 Task: Create Workspace Enterprise Resource Planning Workspace description Coordinate and manage company-wide training and development. Workspace type Human Resources
Action: Mouse moved to (335, 70)
Screenshot: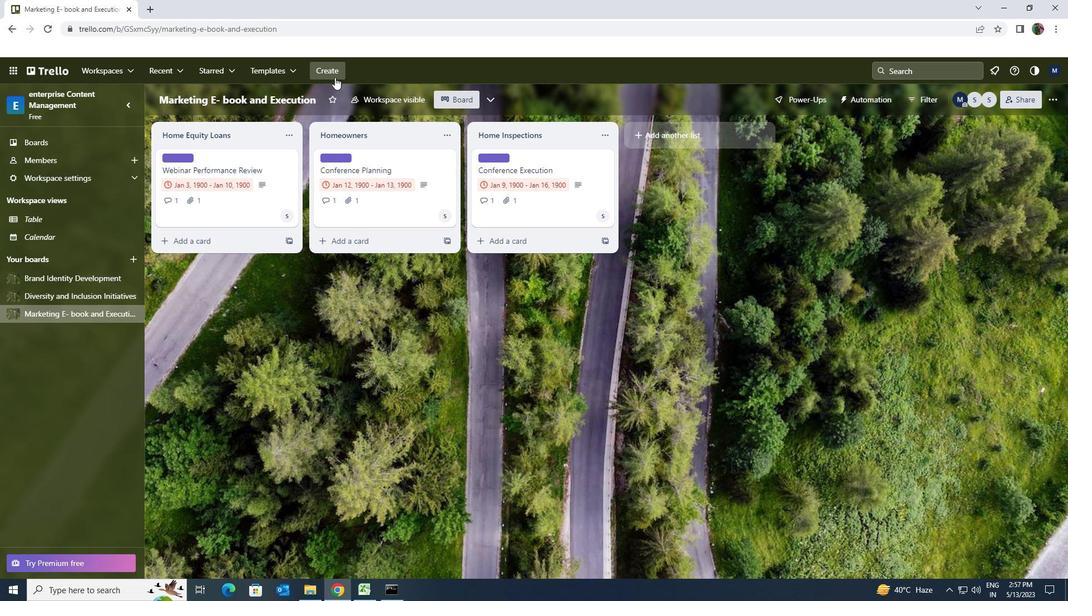 
Action: Mouse pressed left at (335, 70)
Screenshot: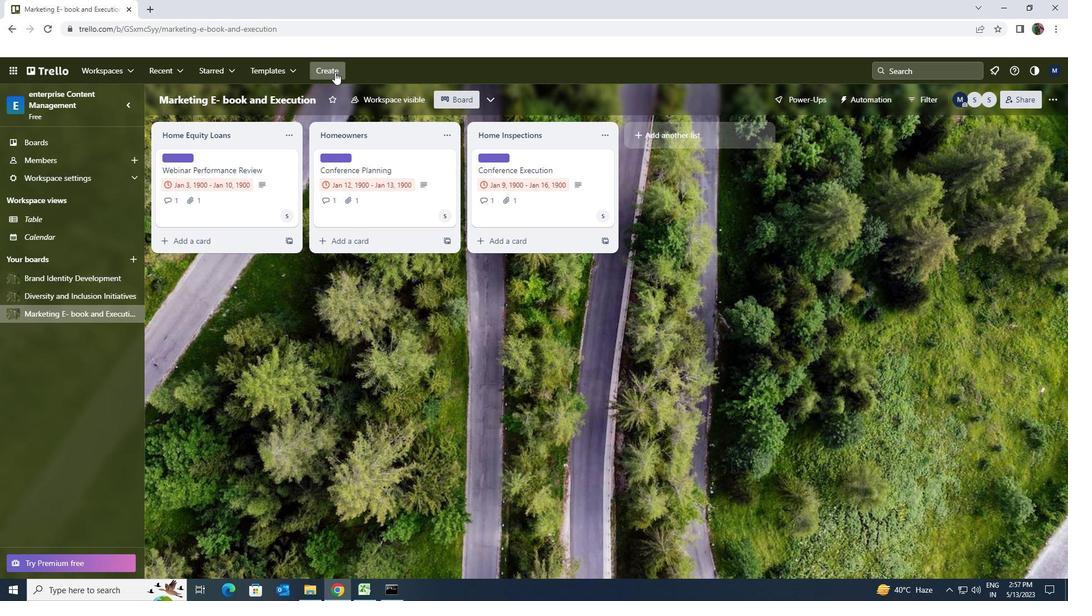 
Action: Mouse moved to (344, 184)
Screenshot: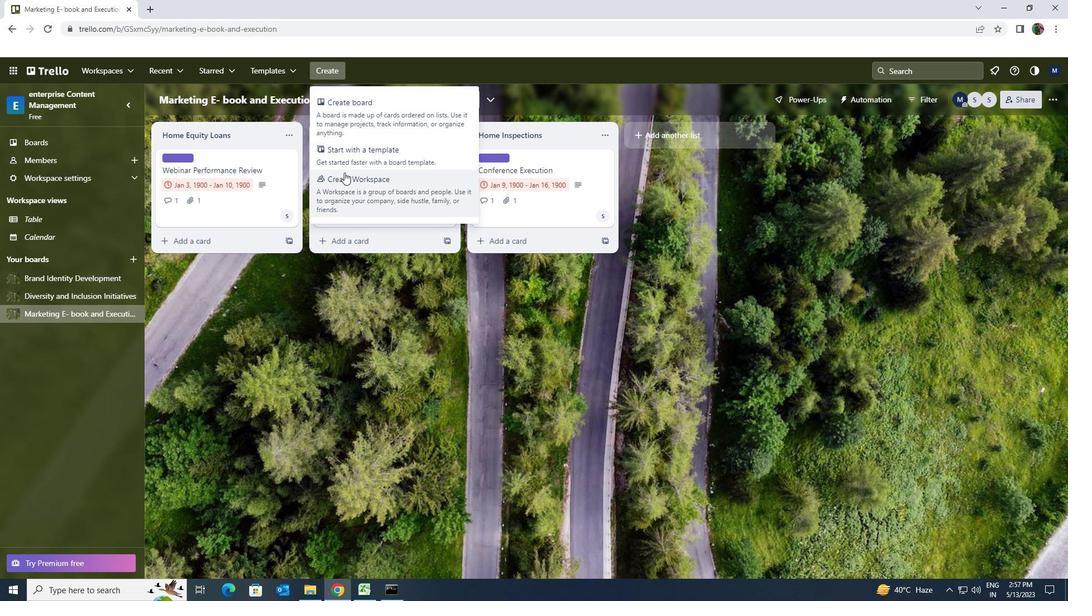 
Action: Mouse pressed left at (344, 184)
Screenshot: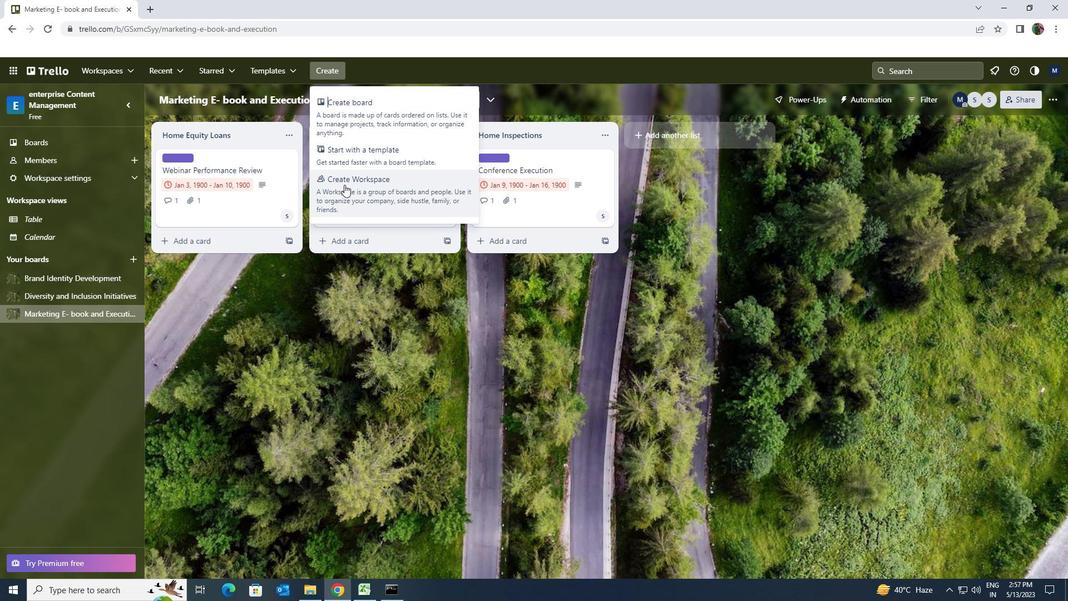 
Action: Key pressed <Key.shift><Key.shift><Key.shift>ENTERPRISE<Key.space><Key.shift>RESOURCE<Key.space><Key.shift>PLANNING
Screenshot: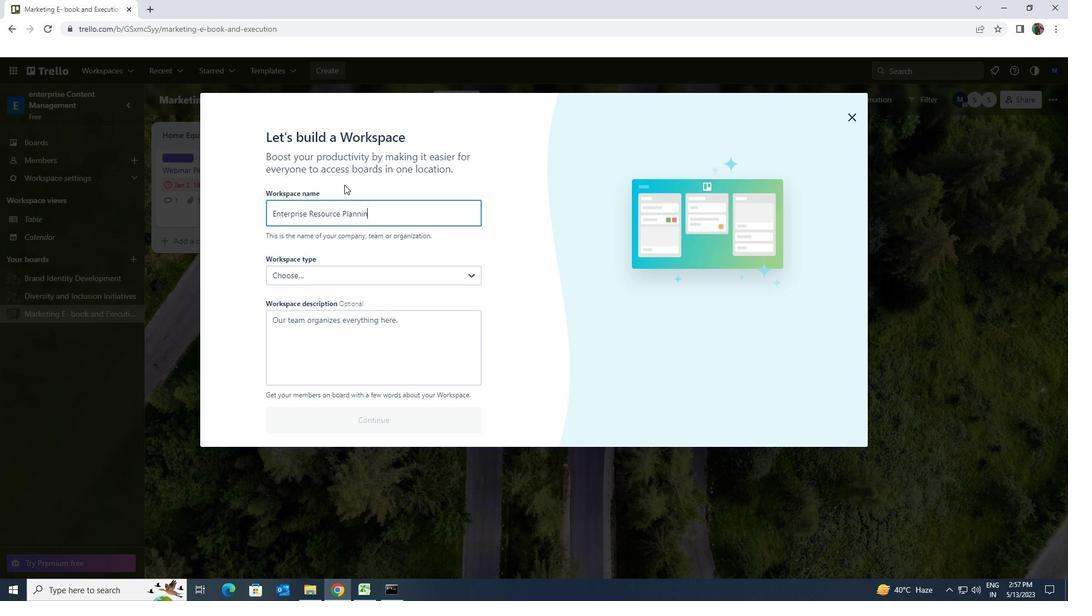 
Action: Mouse moved to (360, 345)
Screenshot: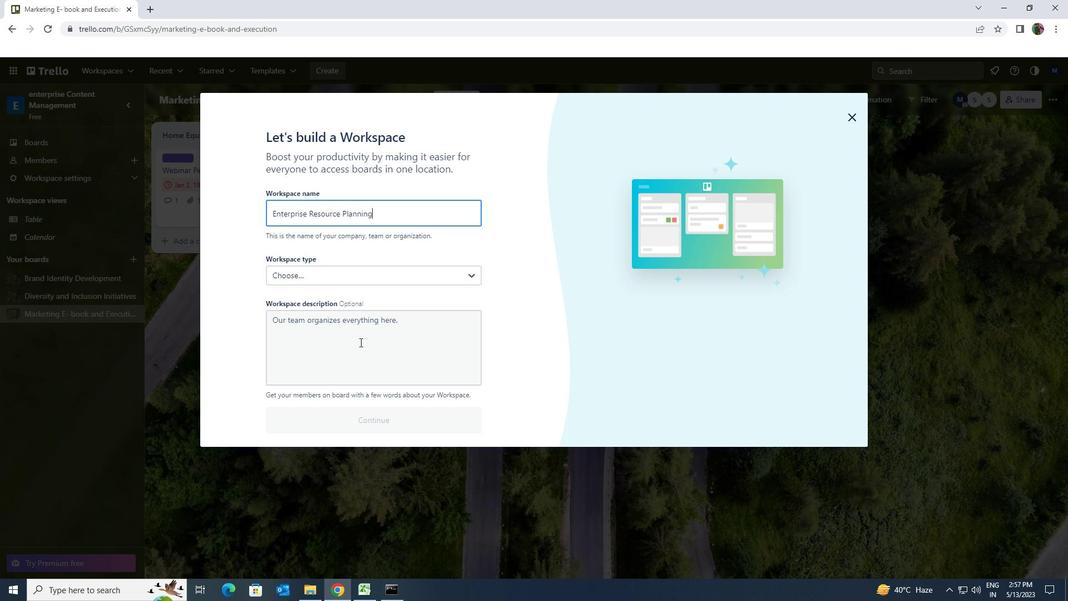 
Action: Mouse pressed left at (360, 345)
Screenshot: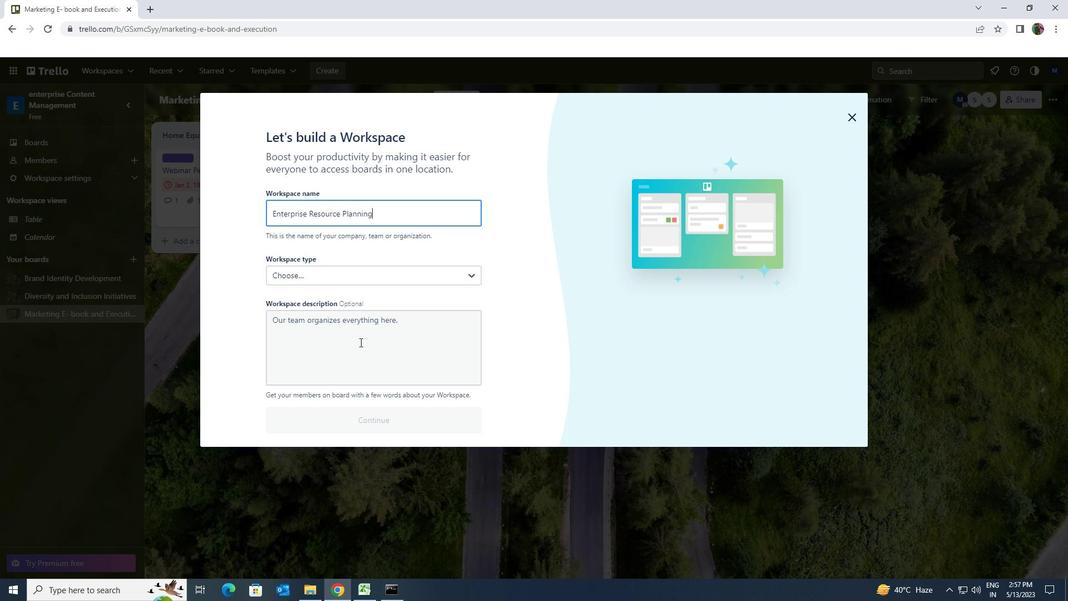 
Action: Mouse moved to (360, 345)
Screenshot: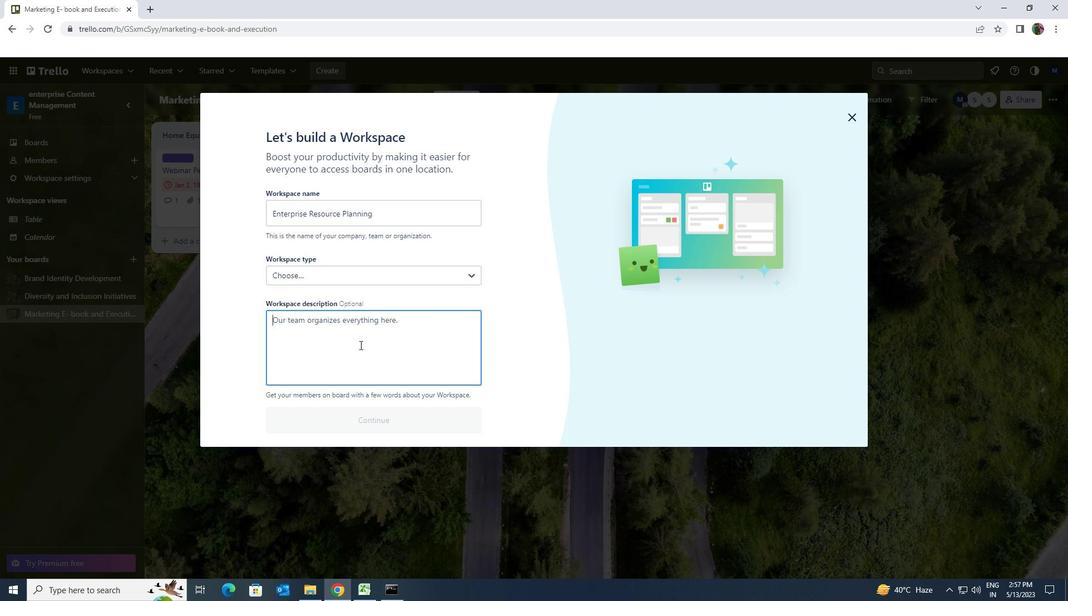 
Action: Key pressed <Key.shift>COORDINATE<Key.space><Key.shift>AND<Key.space>MANAGE<Key.space>COMPANY<Key.space>WIDE<Key.space>TRAINING<Key.space>AND<Key.space>DEVELOPMENT<Key.space>
Screenshot: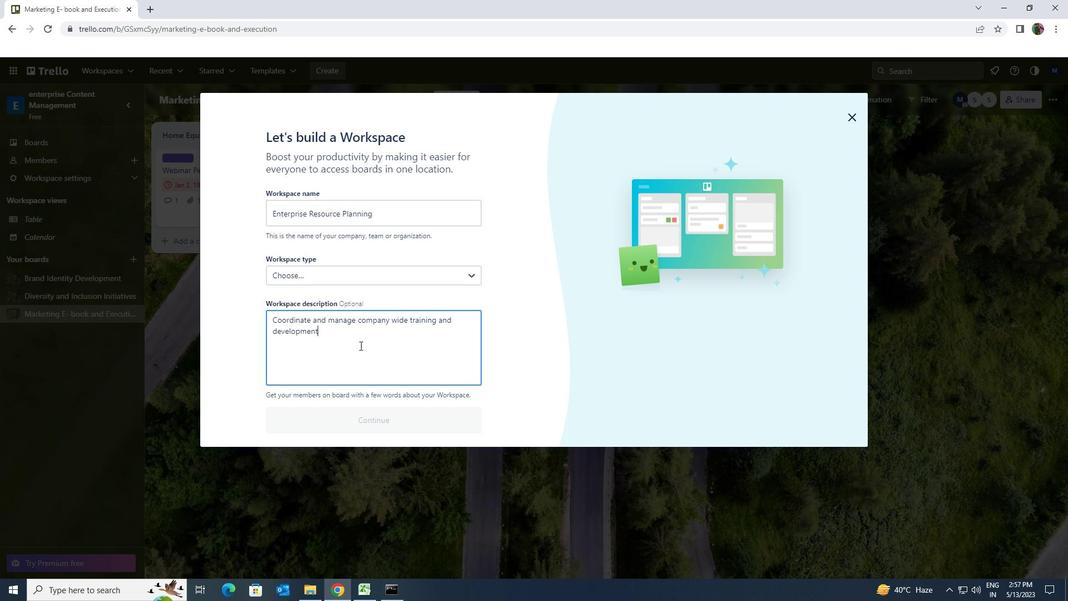 
Action: Mouse moved to (467, 282)
Screenshot: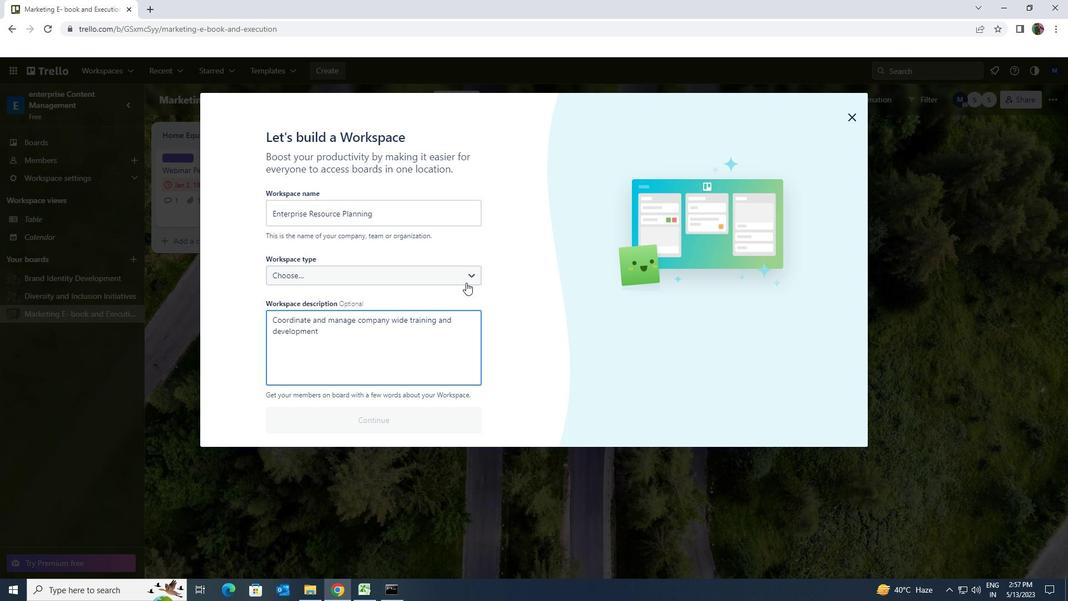 
Action: Mouse pressed left at (467, 282)
Screenshot: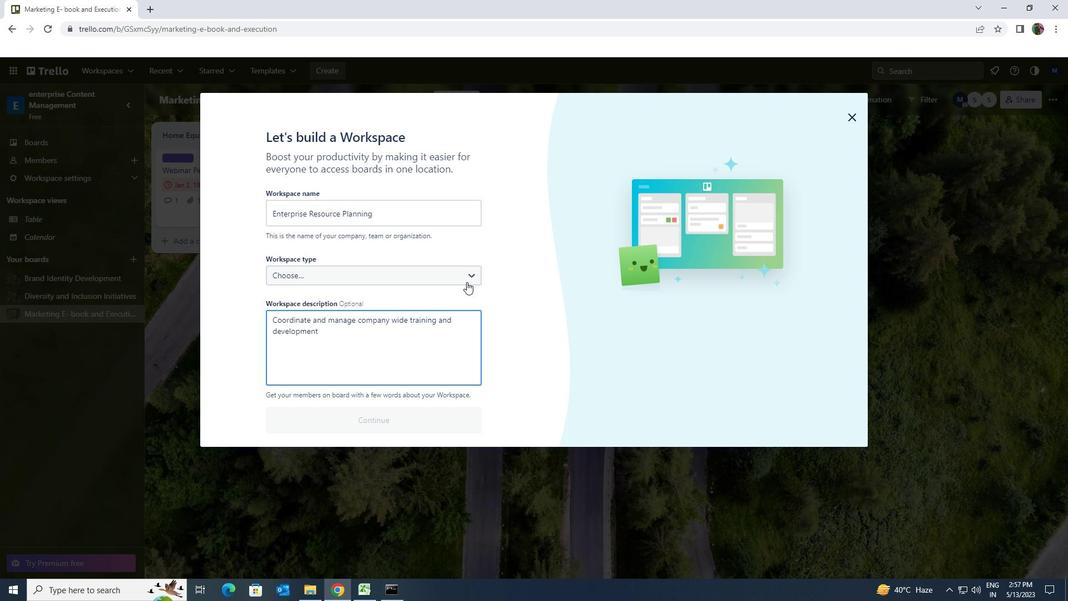 
Action: Mouse moved to (455, 332)
Screenshot: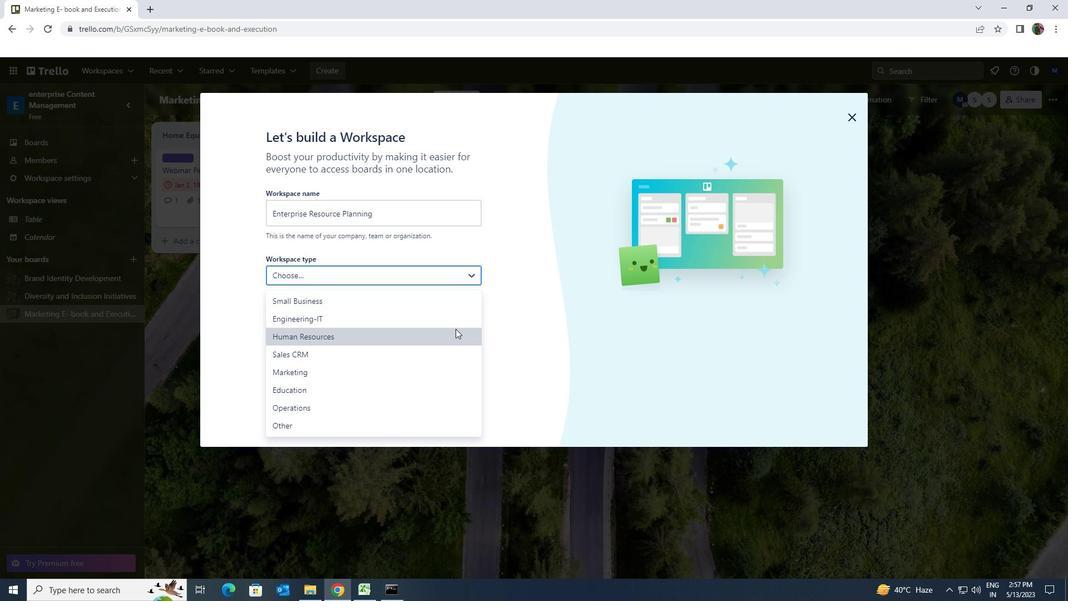 
Action: Mouse pressed left at (455, 332)
Screenshot: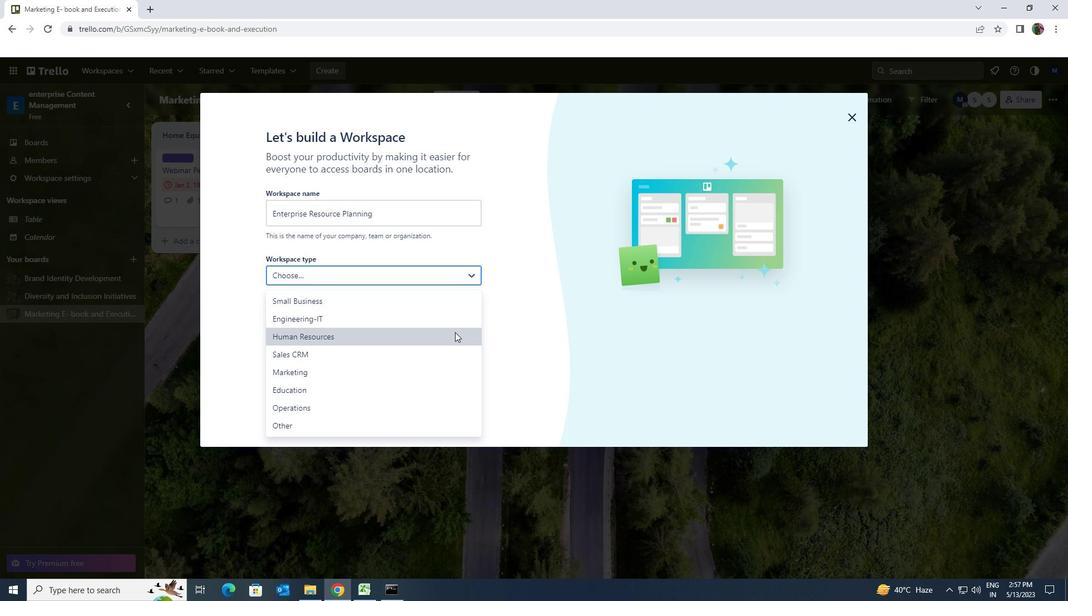 
Action: Mouse moved to (441, 414)
Screenshot: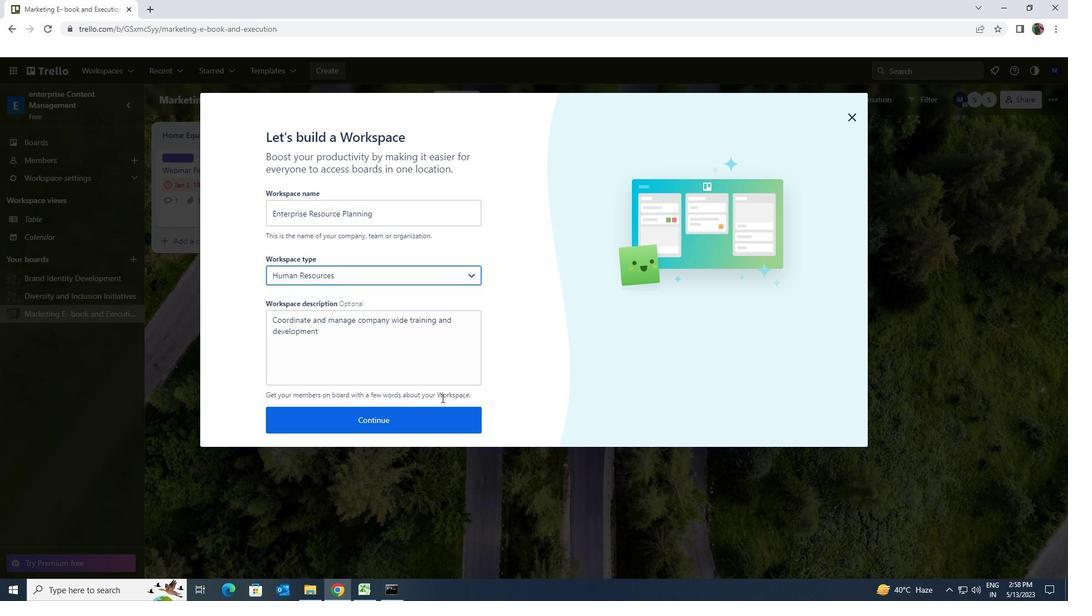 
Action: Mouse pressed left at (441, 414)
Screenshot: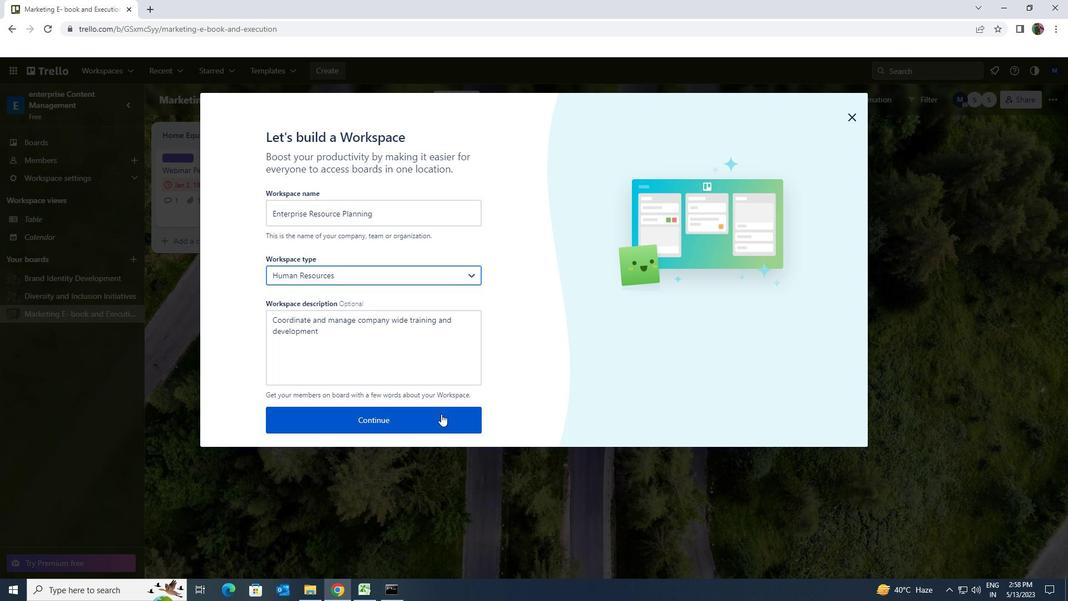 
